 Task: Make in the project CatalystTech a sprint 'Blitz Brigade'. Create in the project CatalystTech a sprint 'Blitz Brigade'. Add in the project CatalystTech a sprint 'Blitz Brigade'
Action: Mouse moved to (219, 69)
Screenshot: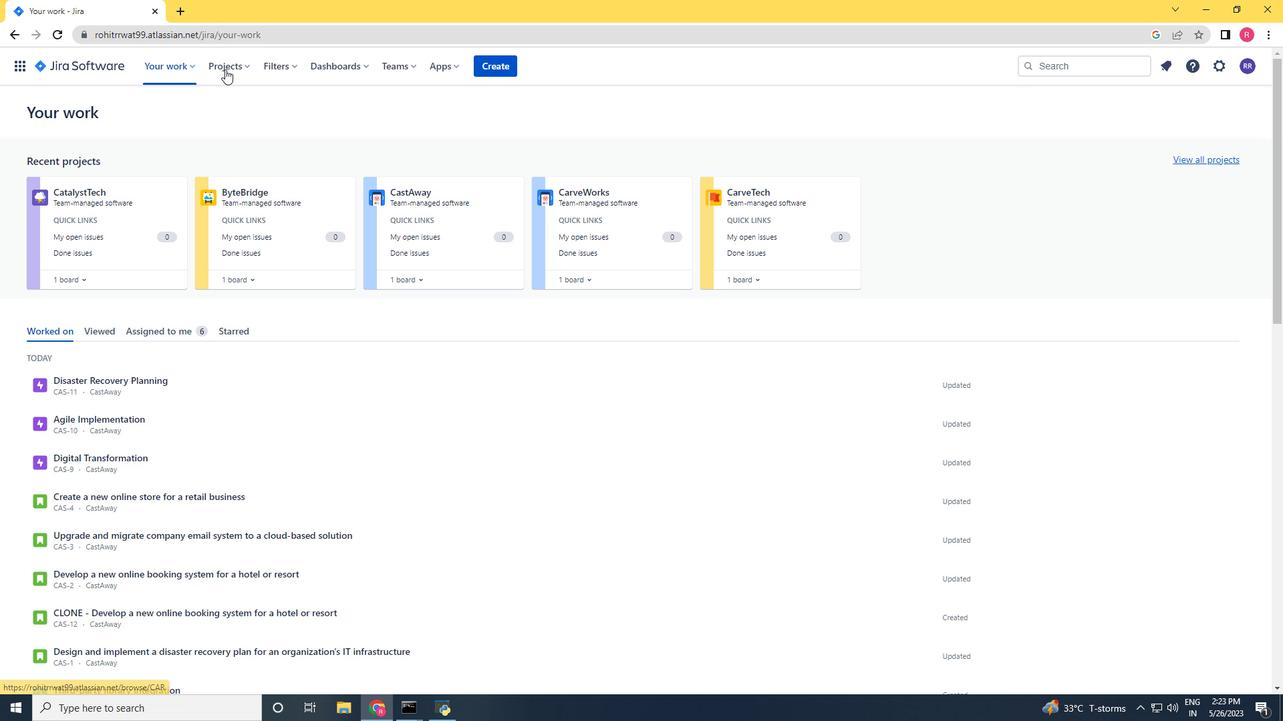 
Action: Mouse pressed left at (219, 69)
Screenshot: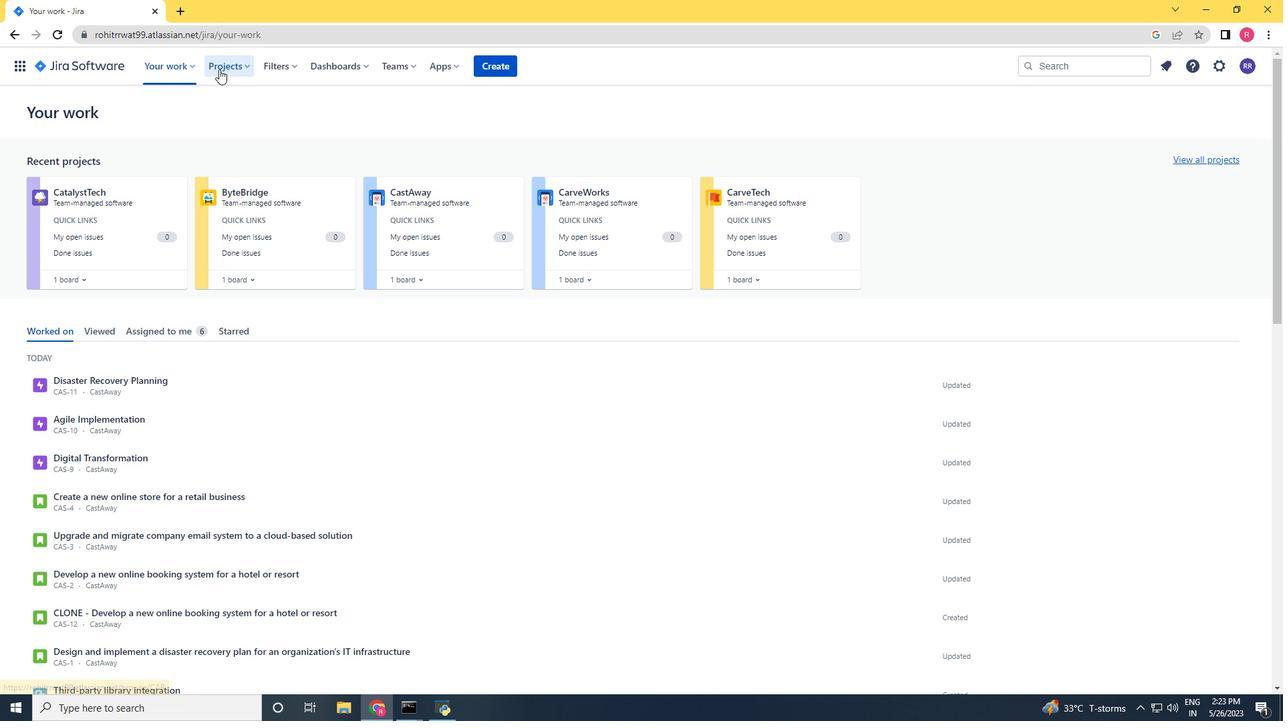 
Action: Mouse moved to (245, 113)
Screenshot: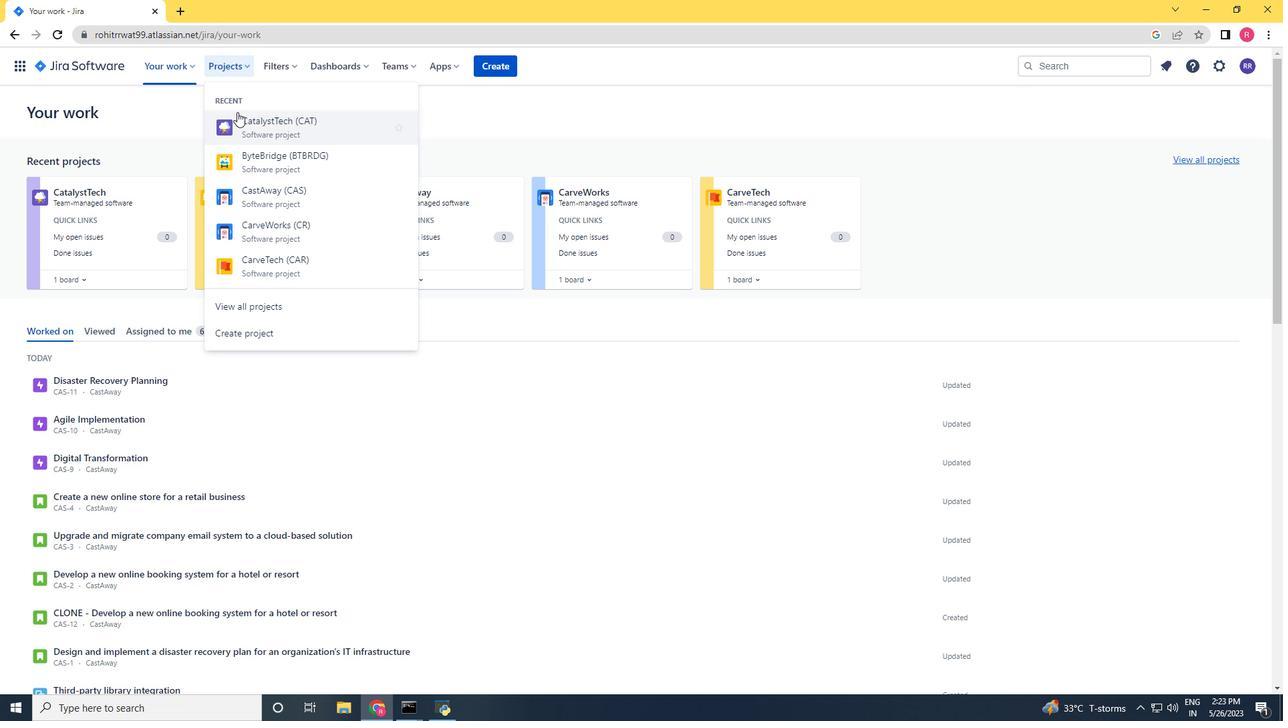 
Action: Mouse pressed left at (245, 113)
Screenshot: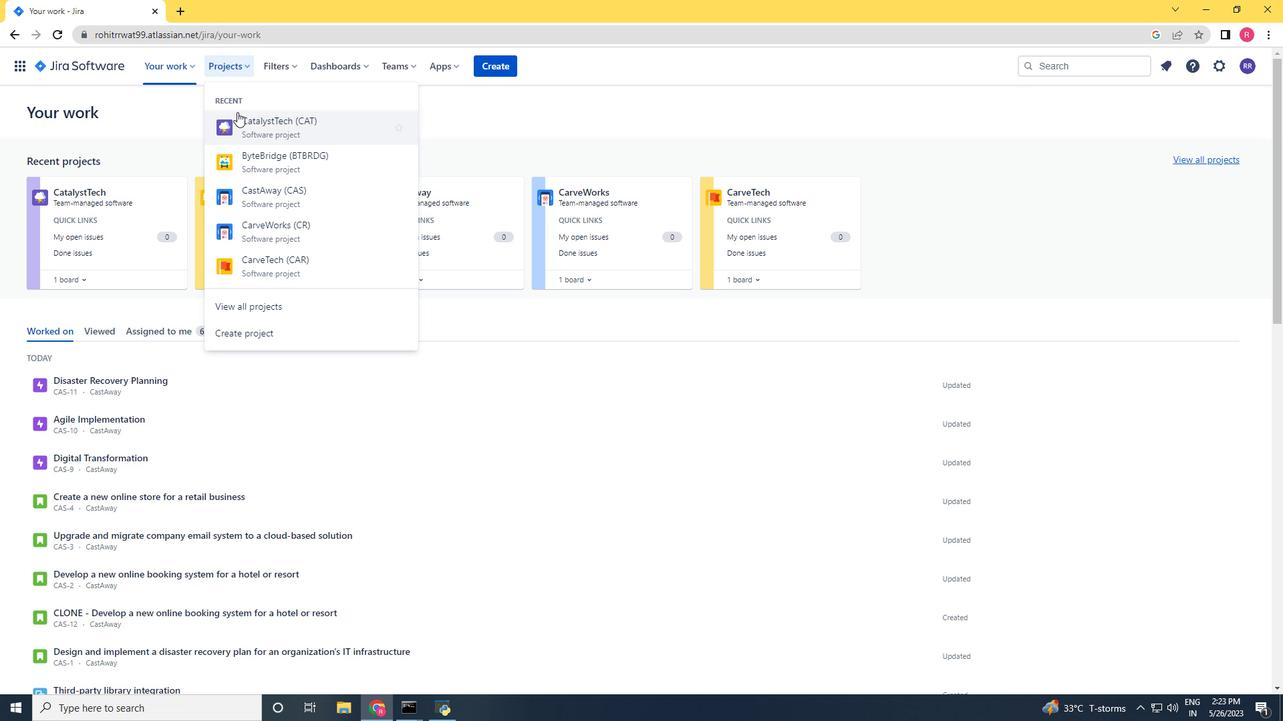
Action: Mouse moved to (69, 207)
Screenshot: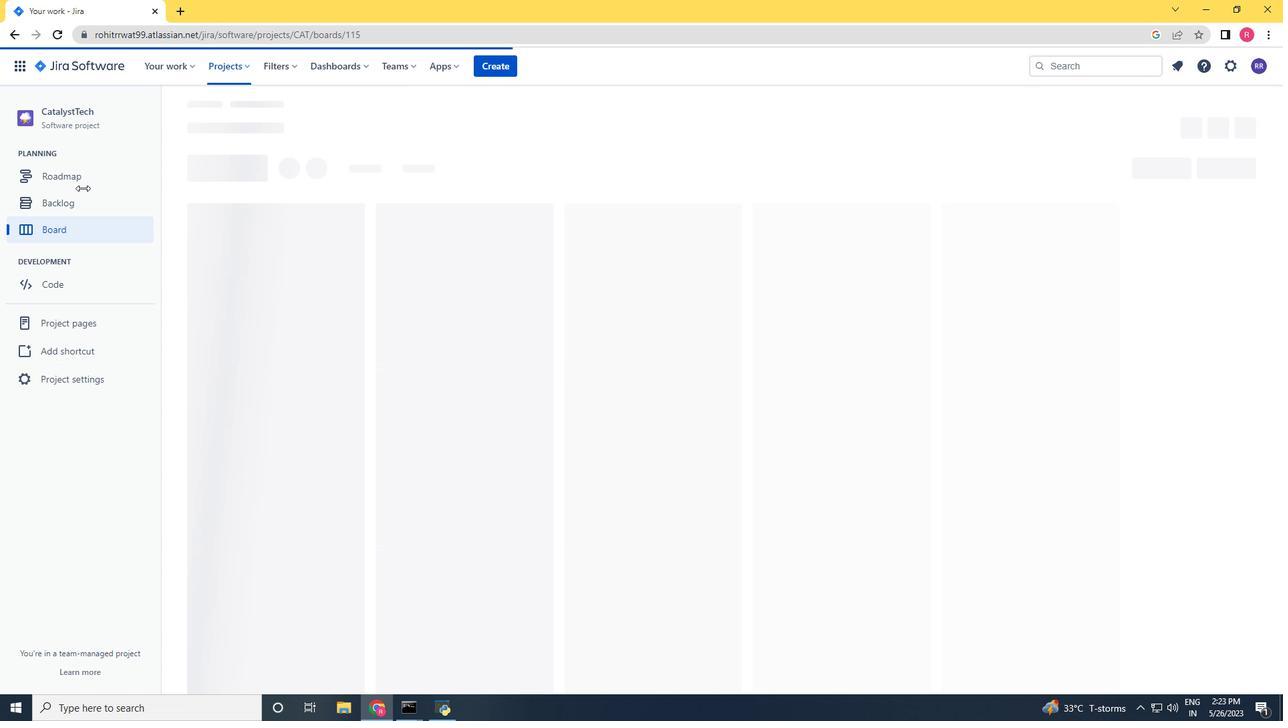 
Action: Mouse pressed left at (69, 207)
Screenshot: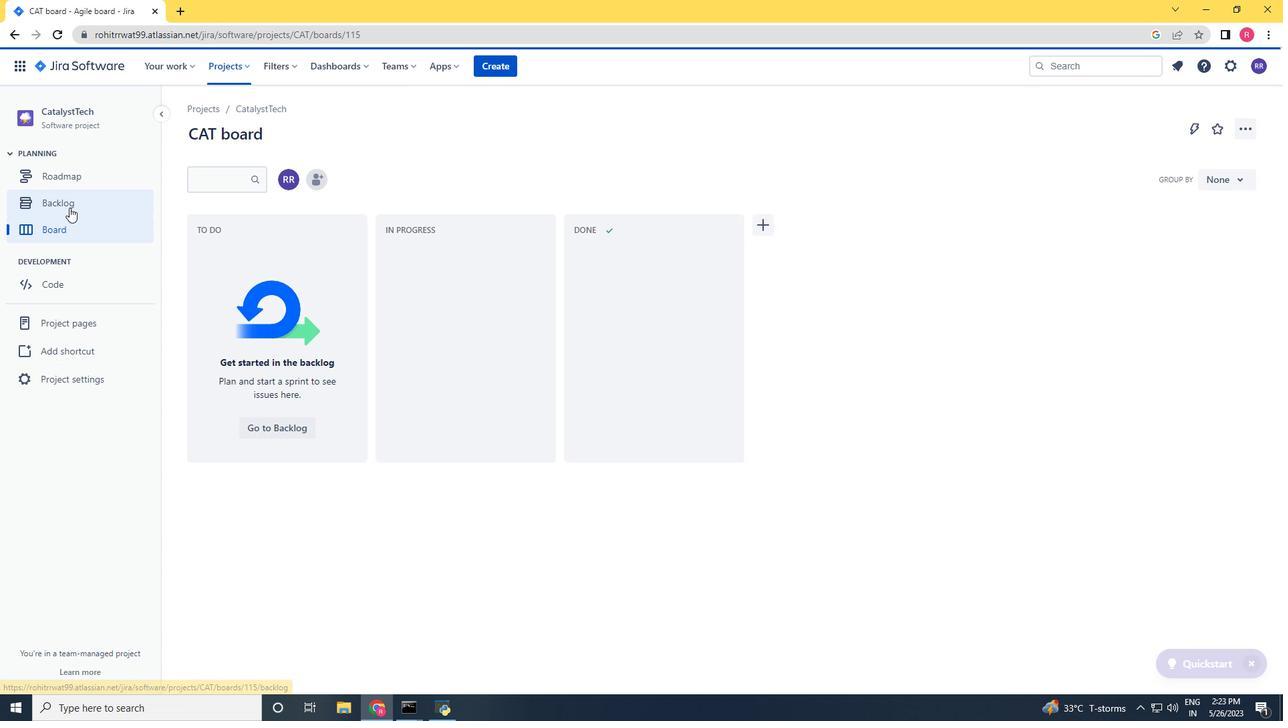 
Action: Mouse moved to (1196, 213)
Screenshot: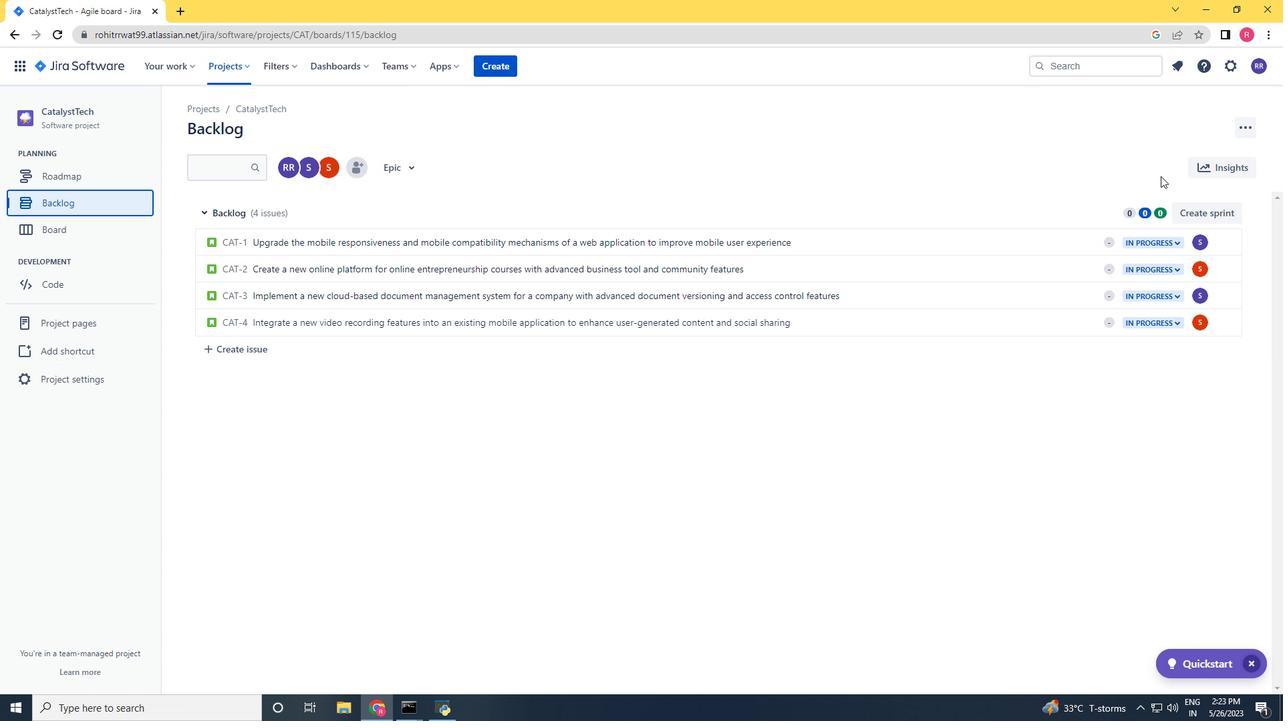 
Action: Mouse pressed left at (1196, 213)
Screenshot: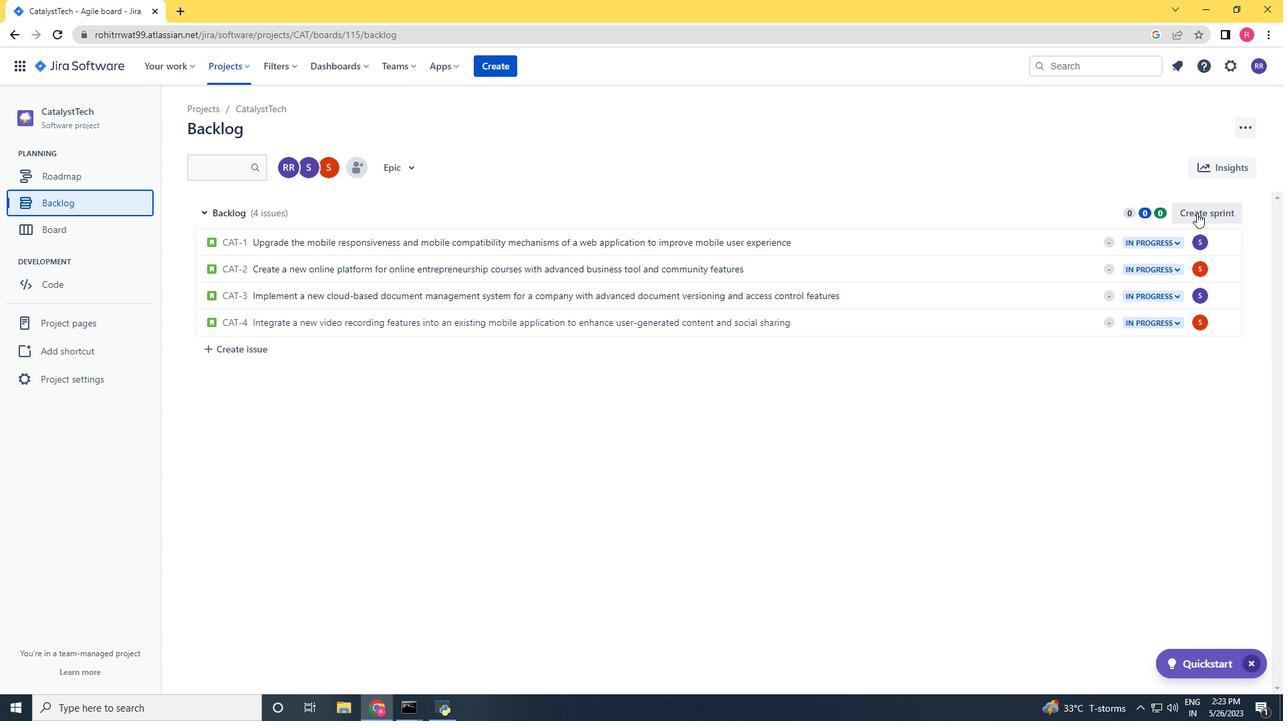 
Action: Mouse moved to (289, 209)
Screenshot: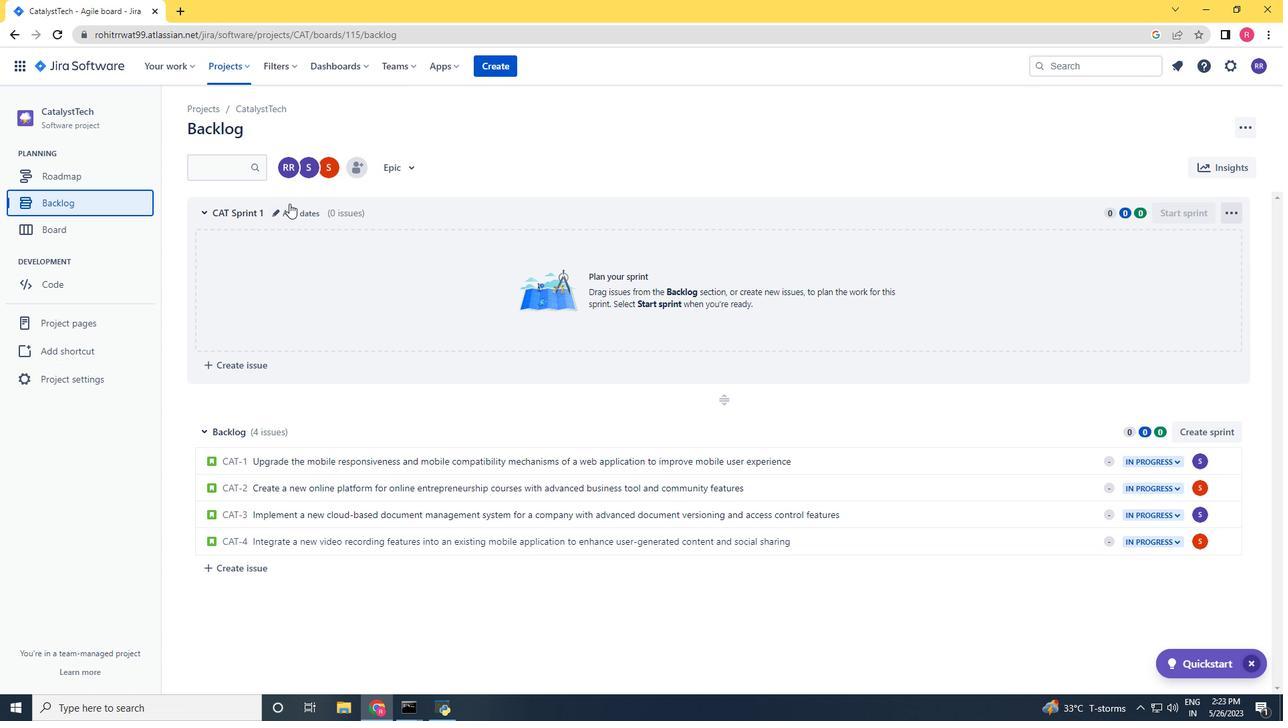 
Action: Mouse pressed left at (289, 209)
Screenshot: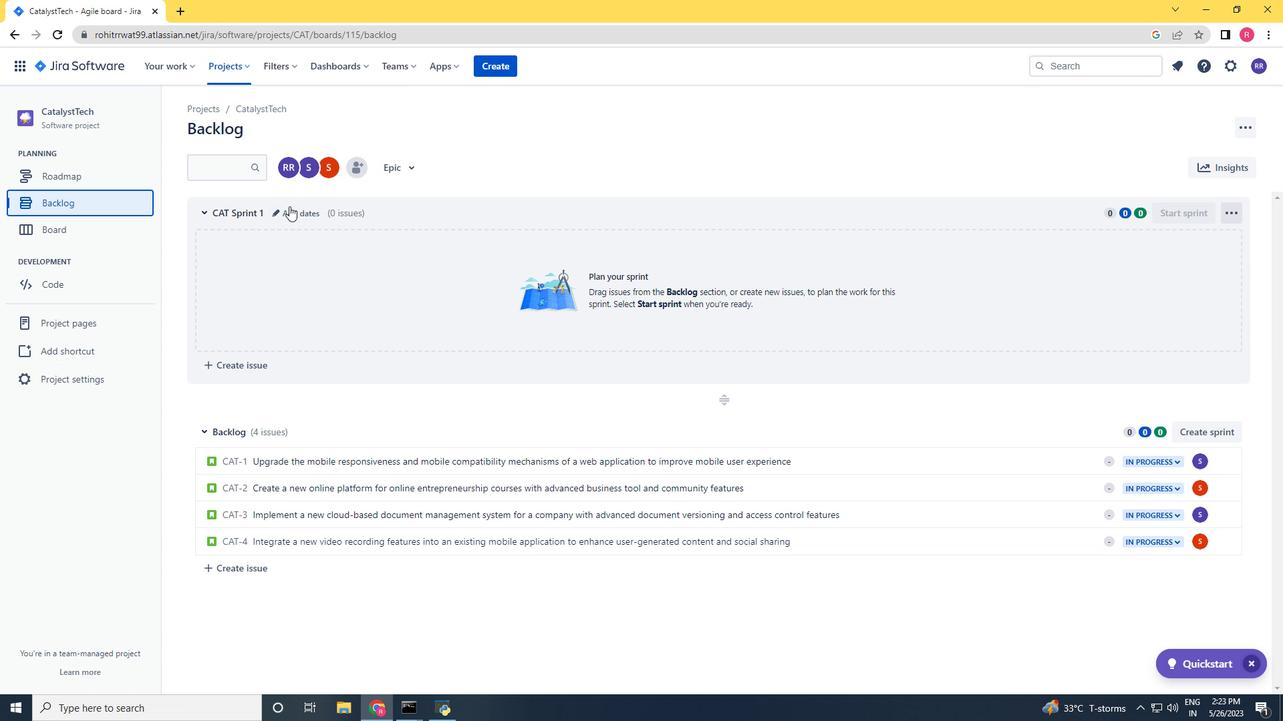 
Action: Key pressed <Key.backspace><Key.backspace><Key.backspace><Key.backspace><Key.backspace><Key.backspace><Key.backspace><Key.backspace><Key.backspace><Key.backspace><Key.backspace><Key.backspace><Key.backspace><Key.backspace><Key.backspace><Key.backspace><Key.backspace><Key.backspace><Key.backspace><Key.backspace><Key.backspace><Key.backspace><Key.backspace><Key.backspace><Key.backspace><Key.backspace><Key.backspace><Key.backspace><Key.backspace><Key.backspace><Key.backspace><Key.backspace><Key.shift>Blits<Key.backspace>z<Key.space><Key.shift>Brigade<Key.space><Key.enter>
Screenshot: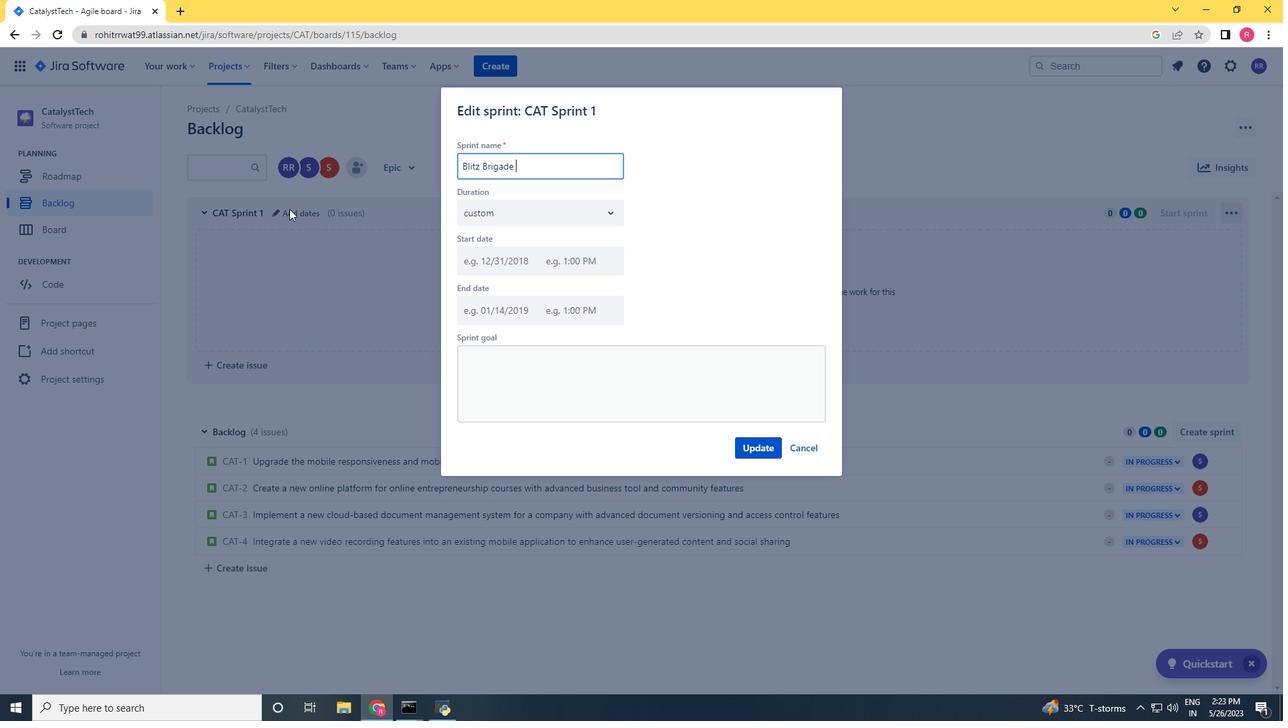 
Action: Mouse scrolled (289, 209) with delta (0, 0)
Screenshot: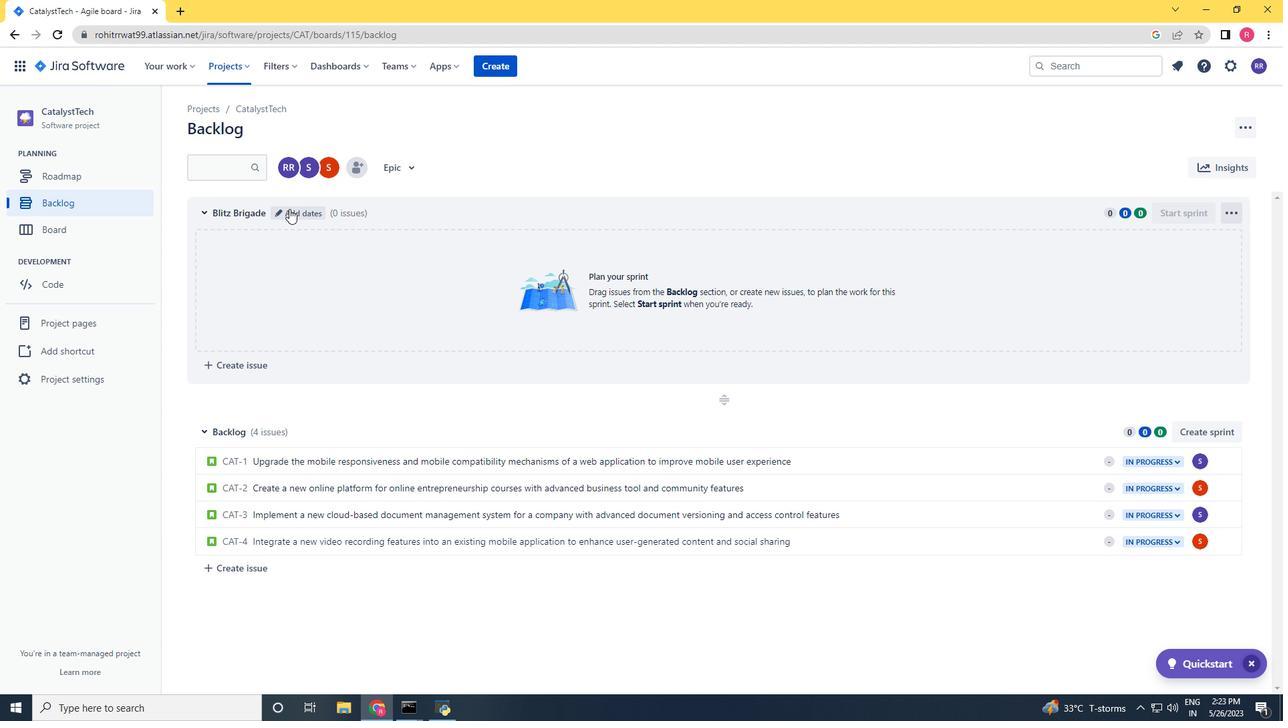 
Action: Mouse moved to (1208, 430)
Screenshot: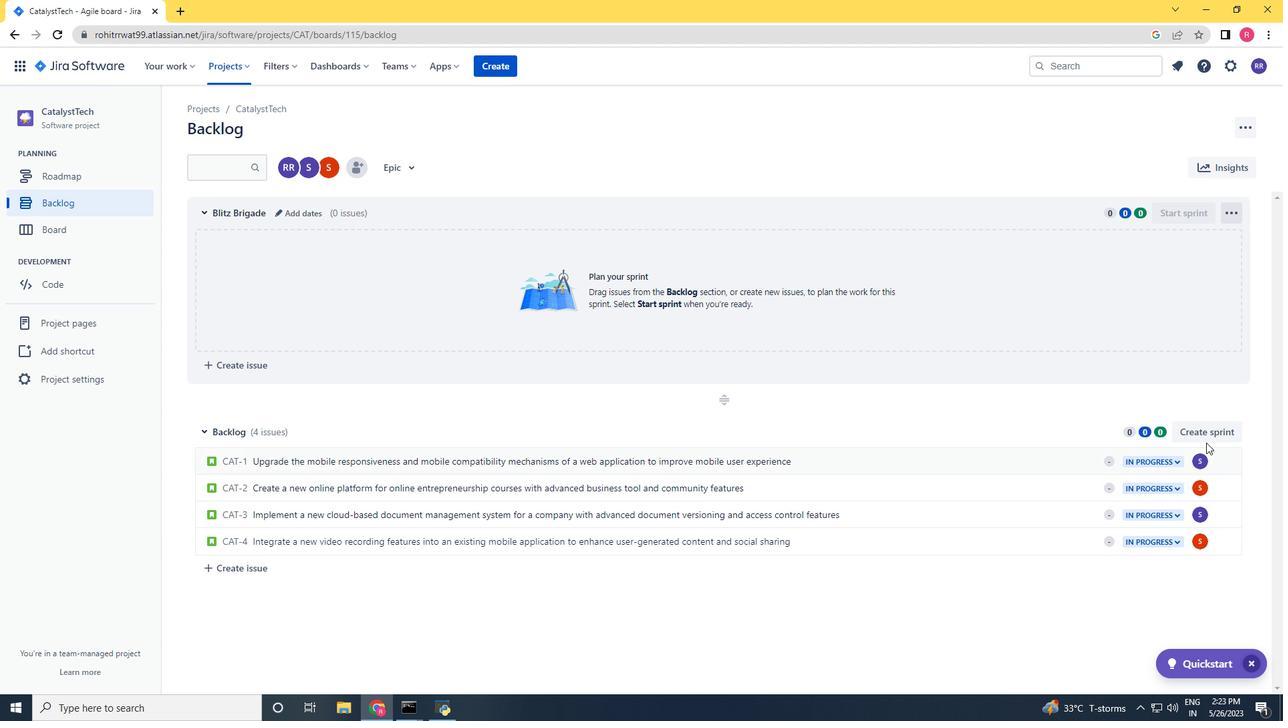 
Action: Mouse pressed left at (1208, 430)
Screenshot: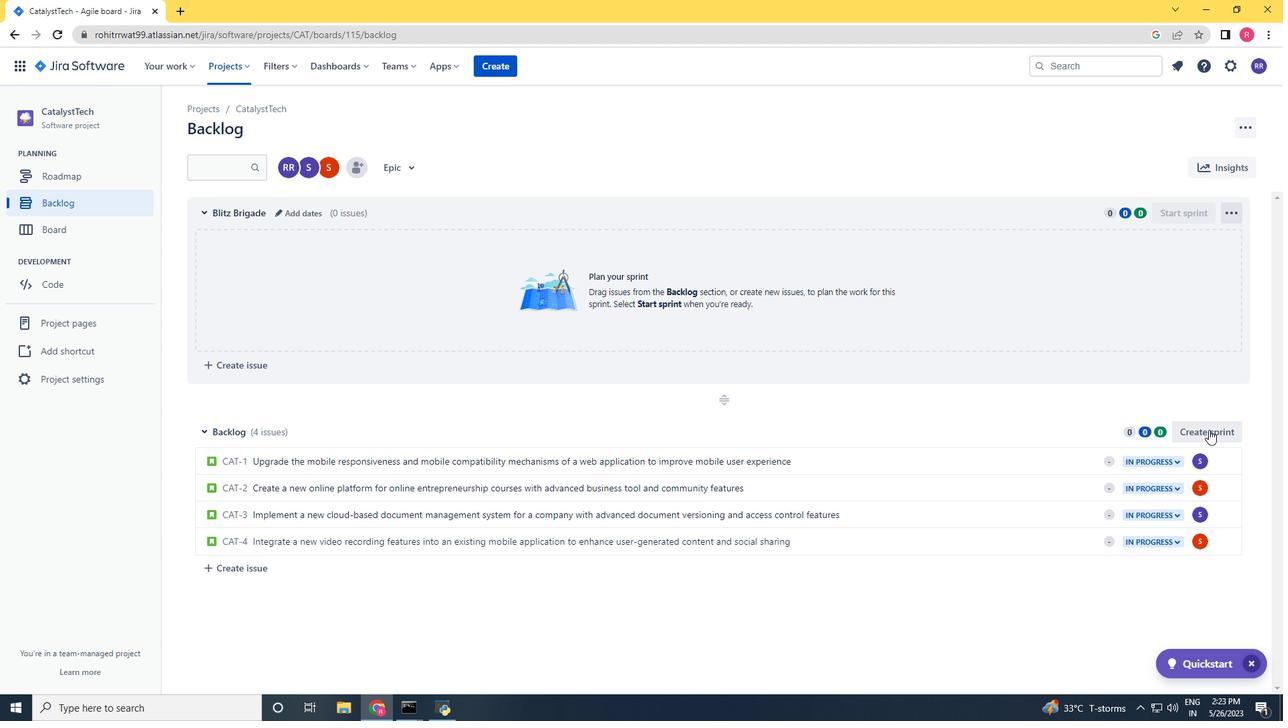 
Action: Mouse moved to (204, 212)
Screenshot: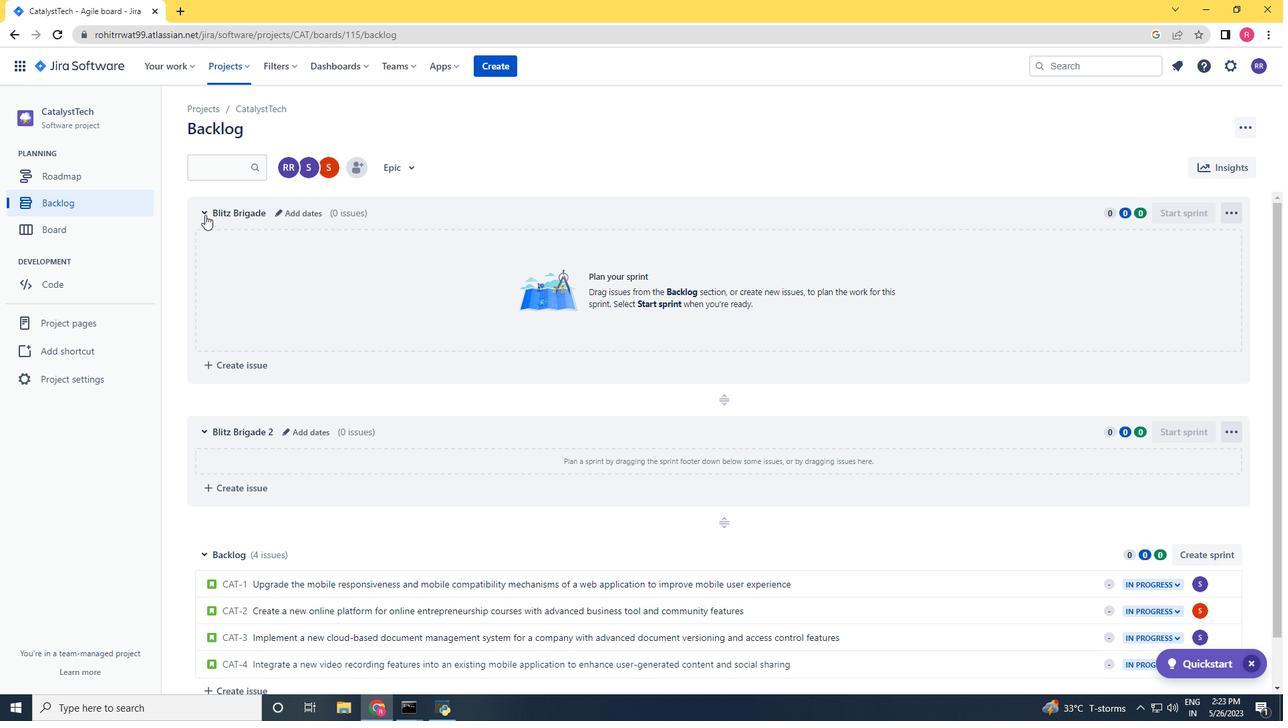 
Action: Mouse pressed left at (204, 212)
Screenshot: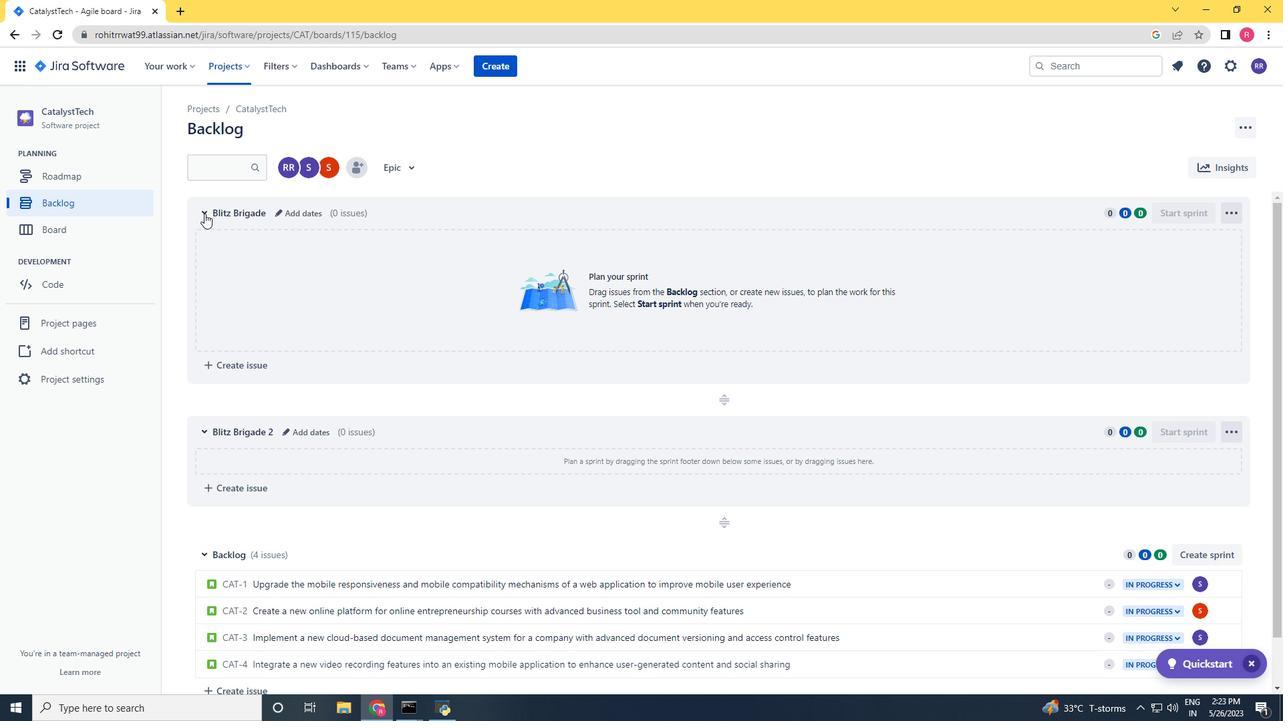 
Action: Mouse moved to (288, 246)
Screenshot: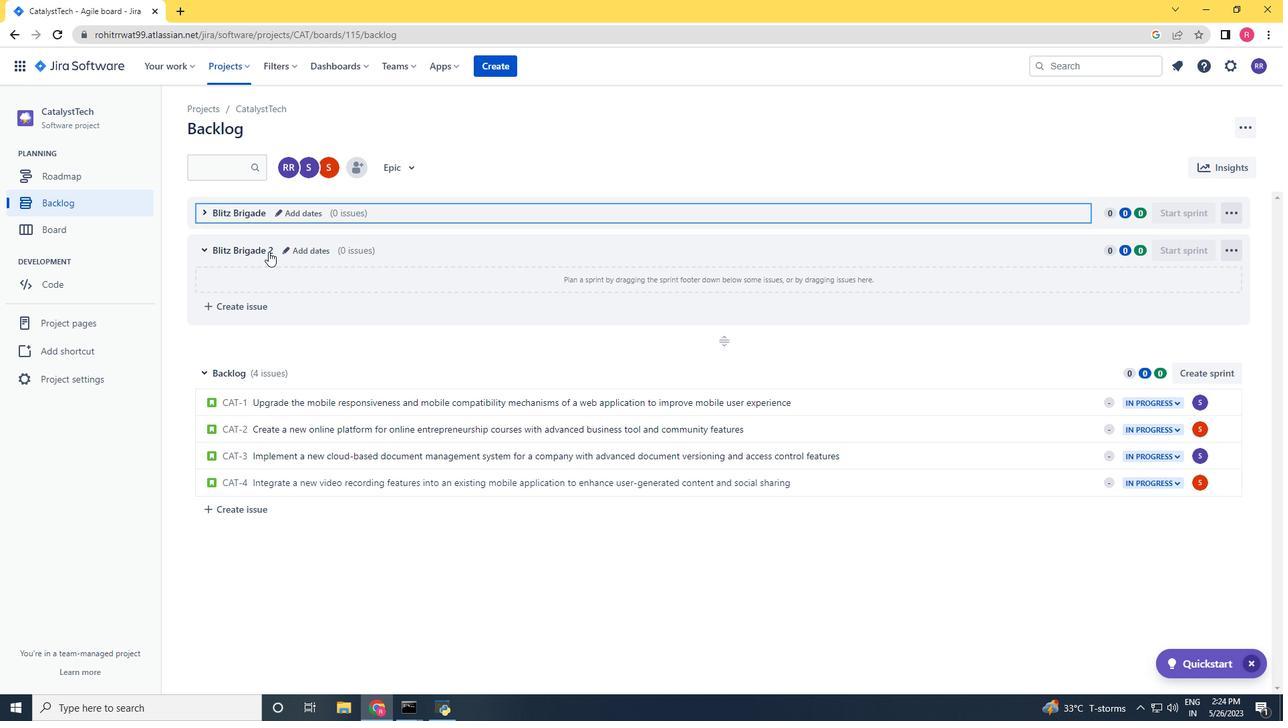 
Action: Mouse pressed left at (288, 246)
Screenshot: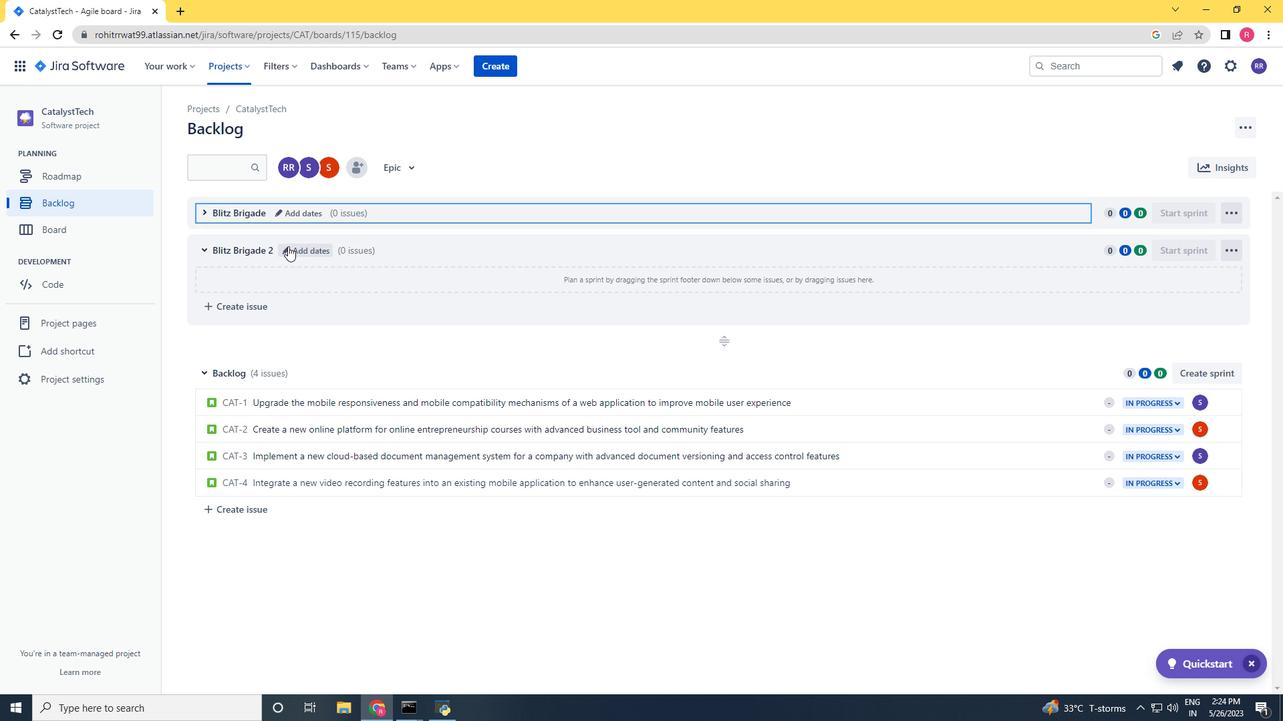 
Action: Key pressed <Key.backspace><Key.backspace><Key.backspace><Key.backspace><Key.backspace><Key.backspace><Key.backspace><Key.backspace><Key.backspace><Key.backspace><Key.backspace><Key.backspace><Key.backspace><Key.backspace><Key.backspace><Key.backspace><Key.backspace><Key.backspace><Key.backspace><Key.backspace><Key.backspace><Key.backspace><Key.backspace><Key.backspace><Key.backspace><Key.backspace><Key.shift>Br<Key.backspace>litz<Key.space><Key.shift>Brigade<Key.space><Key.space><Key.backspace><Key.enter>
Screenshot: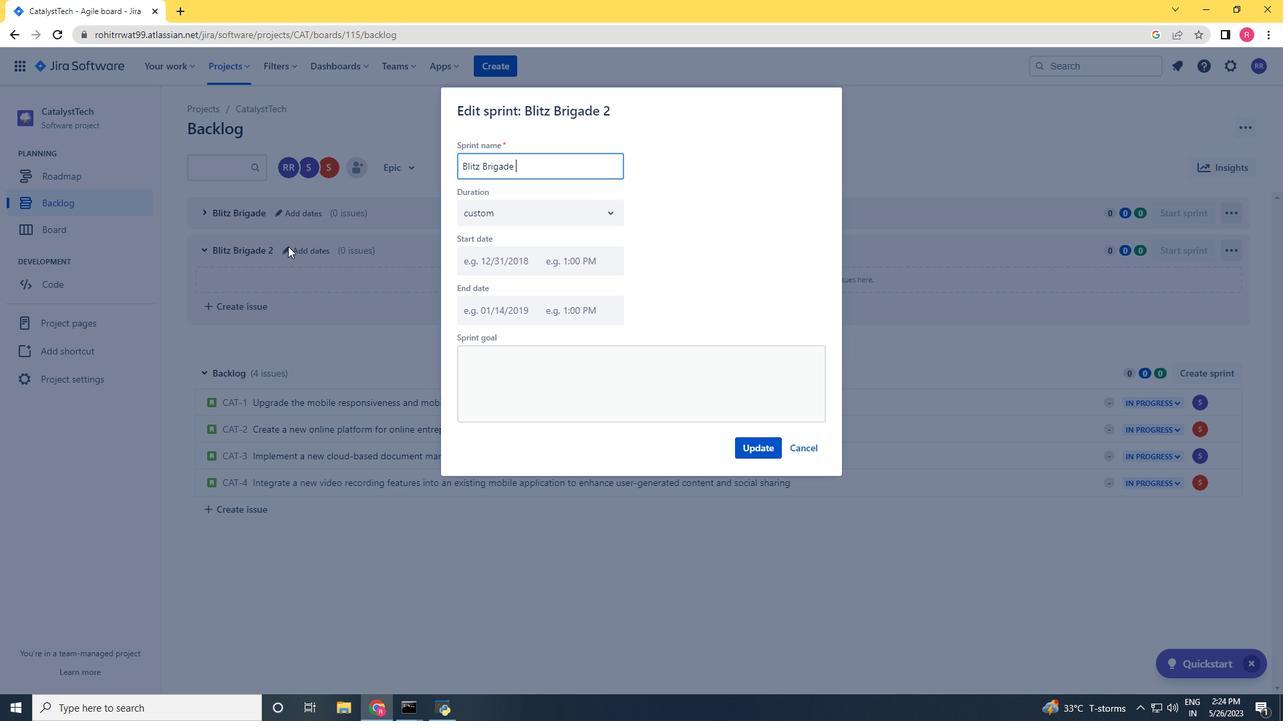 
Action: Mouse moved to (201, 243)
Screenshot: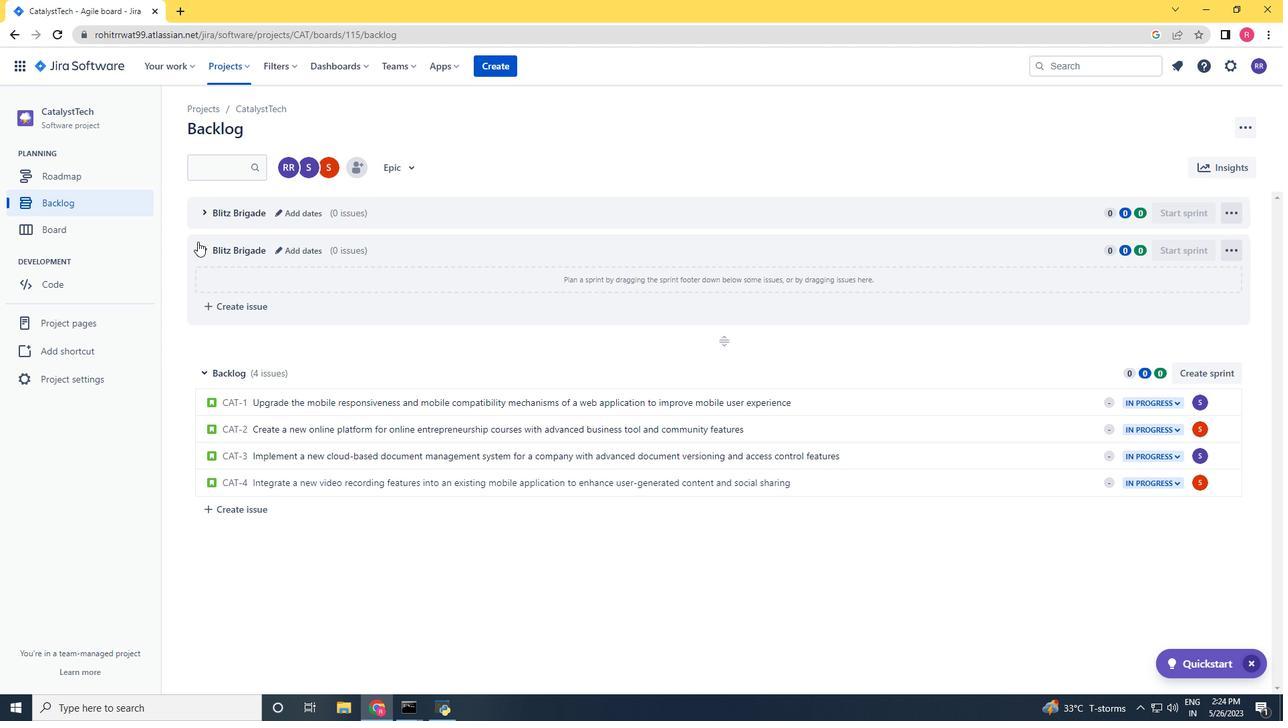
Action: Mouse pressed left at (201, 243)
Screenshot: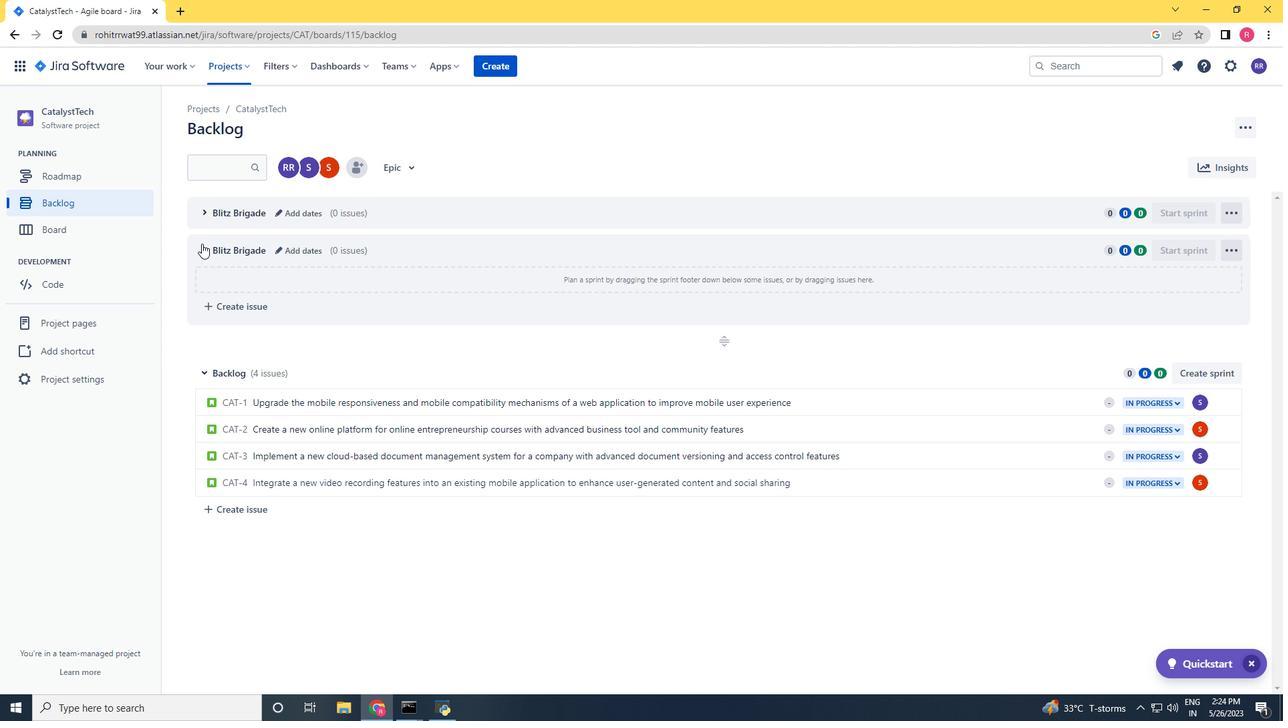 
Action: Mouse moved to (1224, 292)
Screenshot: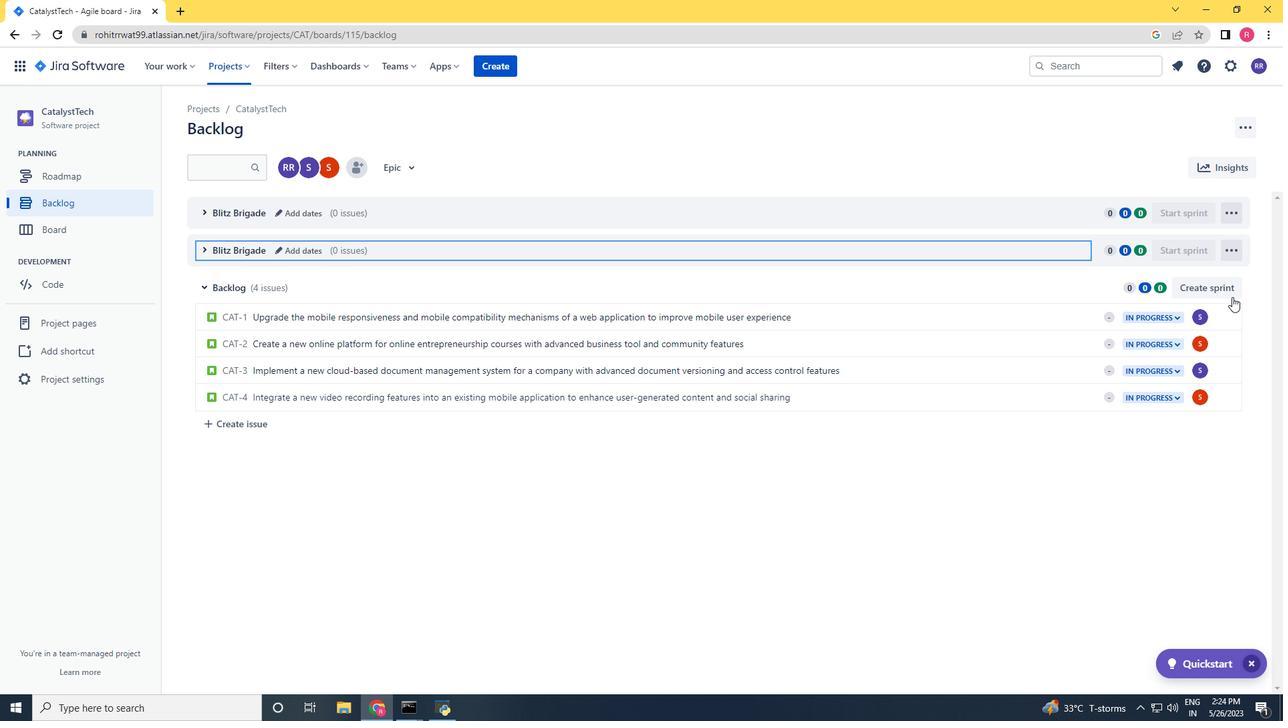 
Action: Mouse pressed left at (1224, 292)
Screenshot: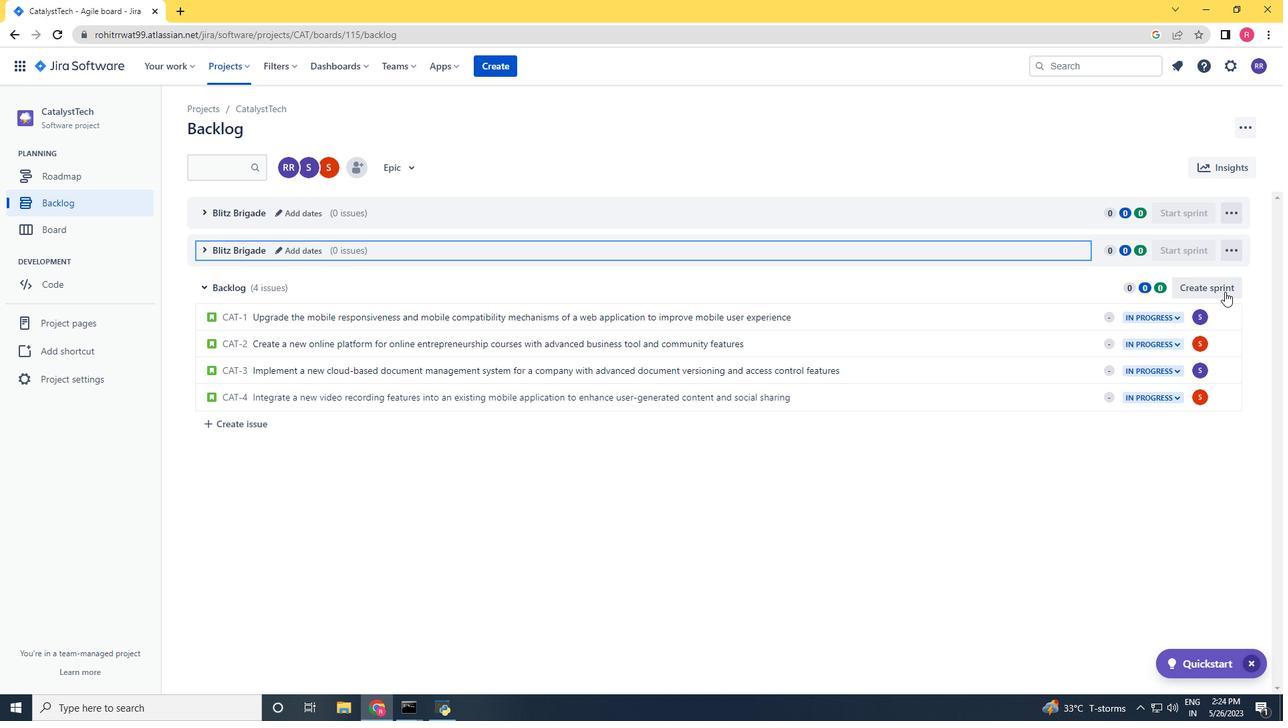 
Action: Mouse moved to (289, 286)
Screenshot: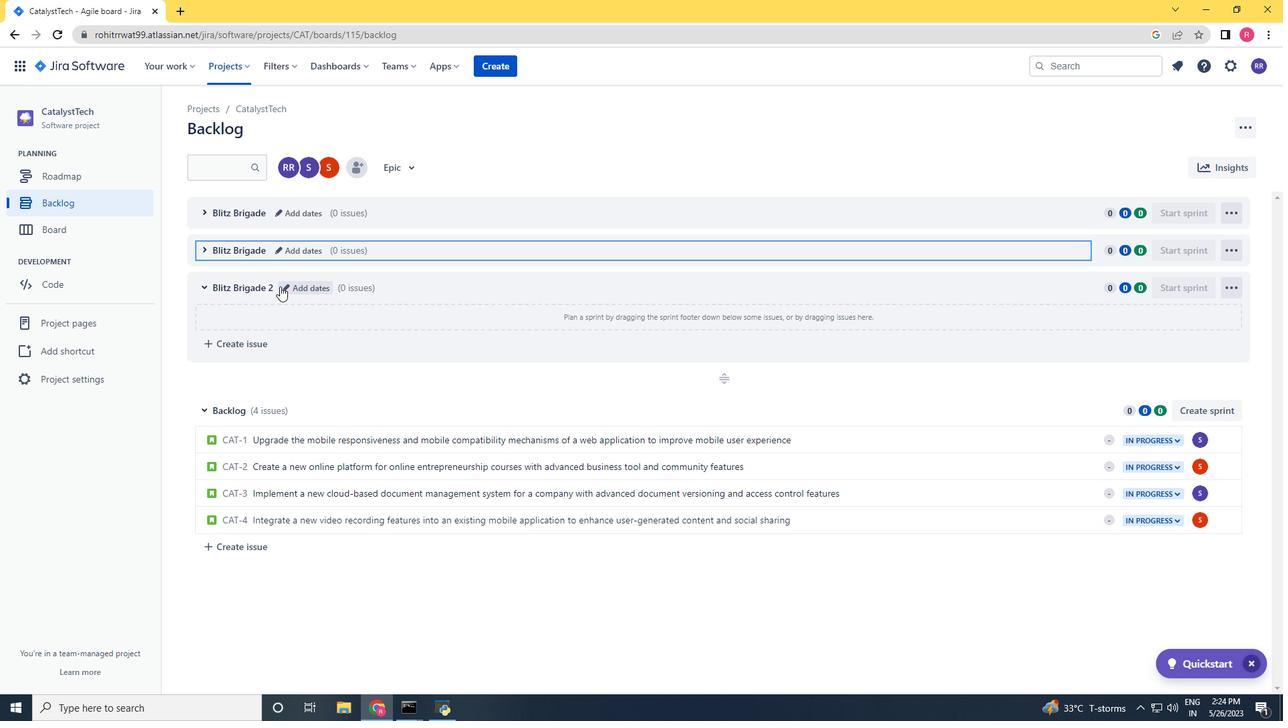 
Action: Mouse pressed left at (289, 286)
Screenshot: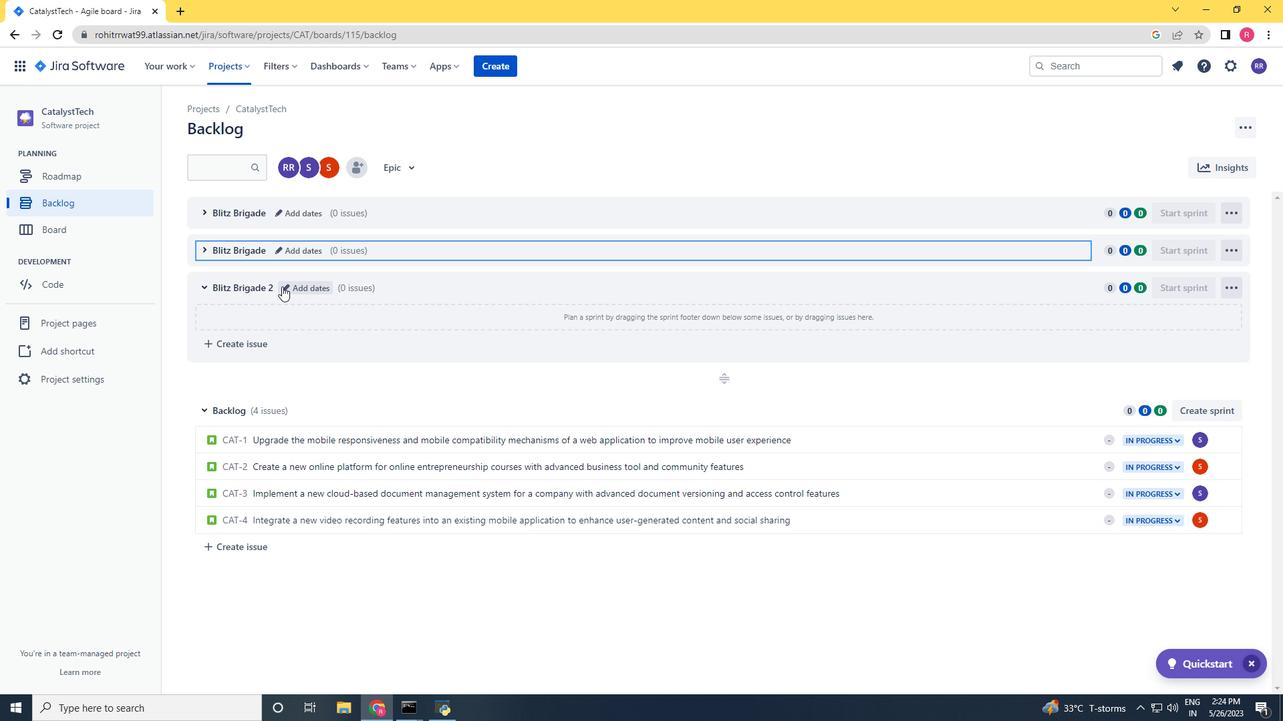 
Action: Mouse moved to (290, 286)
Screenshot: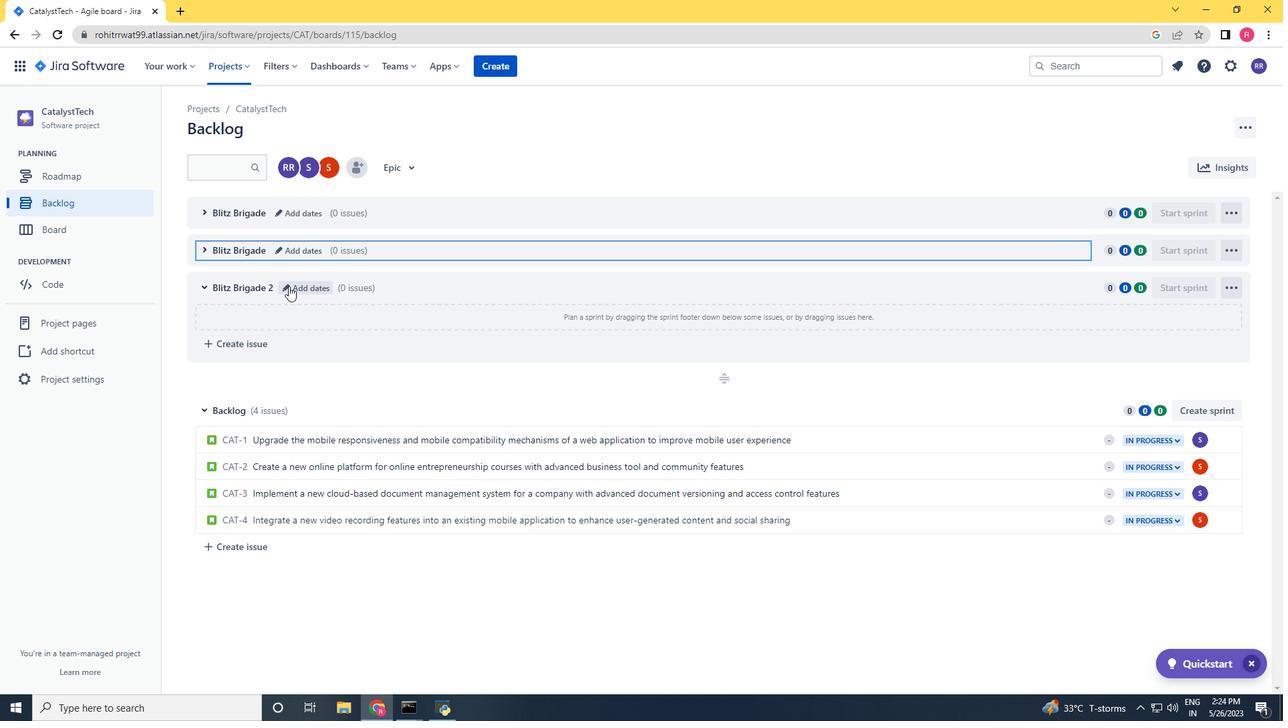
Action: Key pressed <Key.backspace><Key.backspace><Key.backspace><Key.backspace><Key.backspace><Key.backspace><Key.backspace><Key.backspace><Key.backspace><Key.backspace><Key.backspace><Key.backspace><Key.backspace><Key.backspace><Key.backspace><Key.backspace><Key.backspace><Key.backspace><Key.backspace><Key.backspace><Key.backspace><Key.backspace><Key.backspace><Key.backspace><Key.backspace><Key.shift>Blitz<Key.space><Key.shift>Brigade<Key.enter>
Screenshot: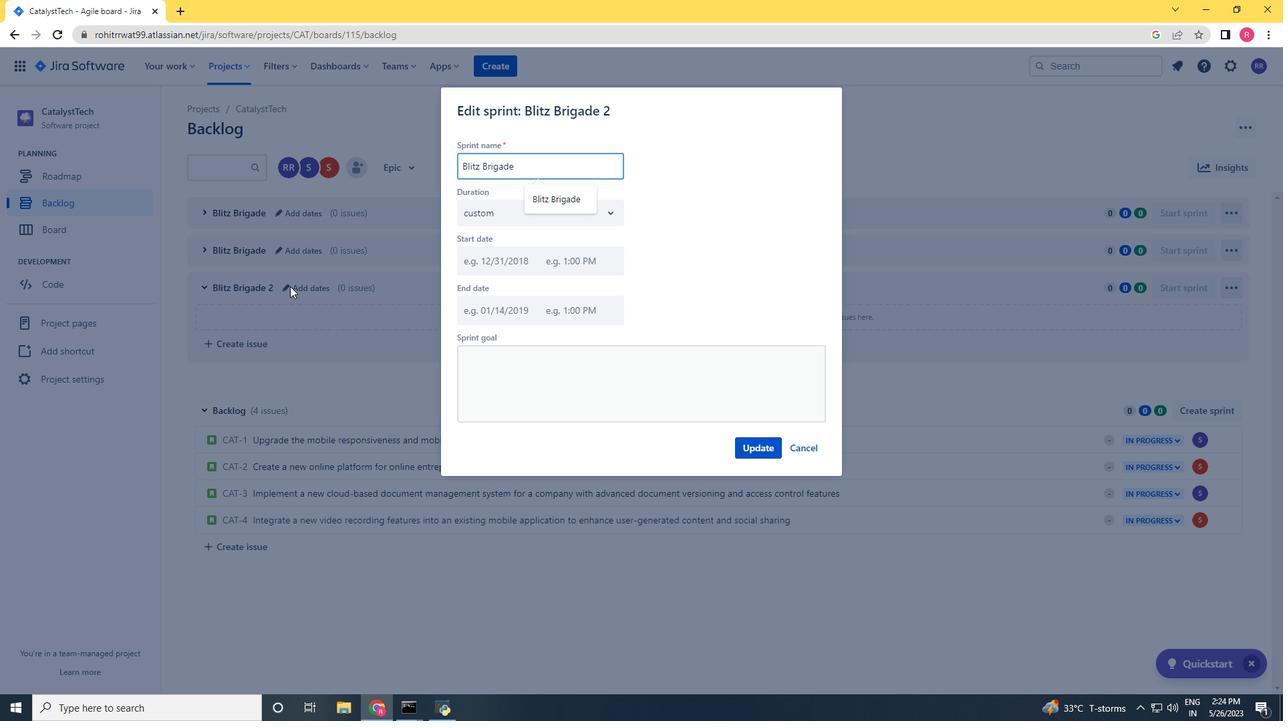 
Action: Mouse moved to (201, 286)
Screenshot: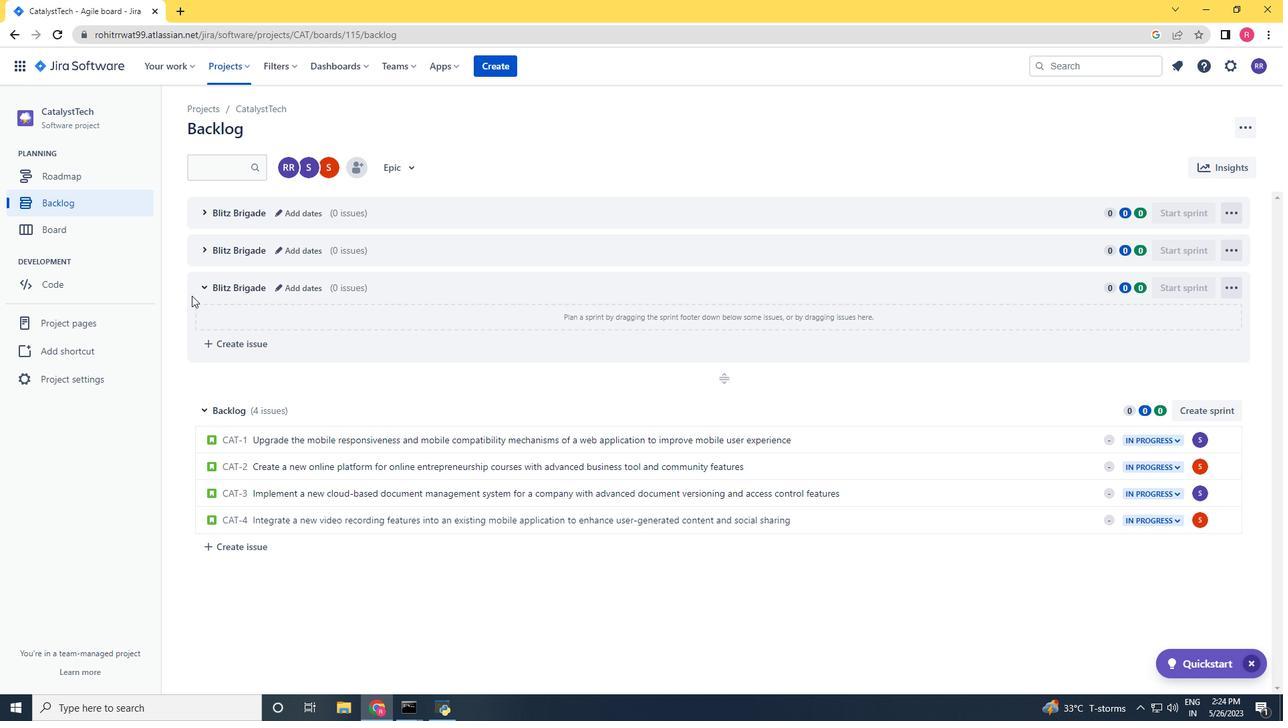 
Action: Mouse pressed left at (201, 286)
Screenshot: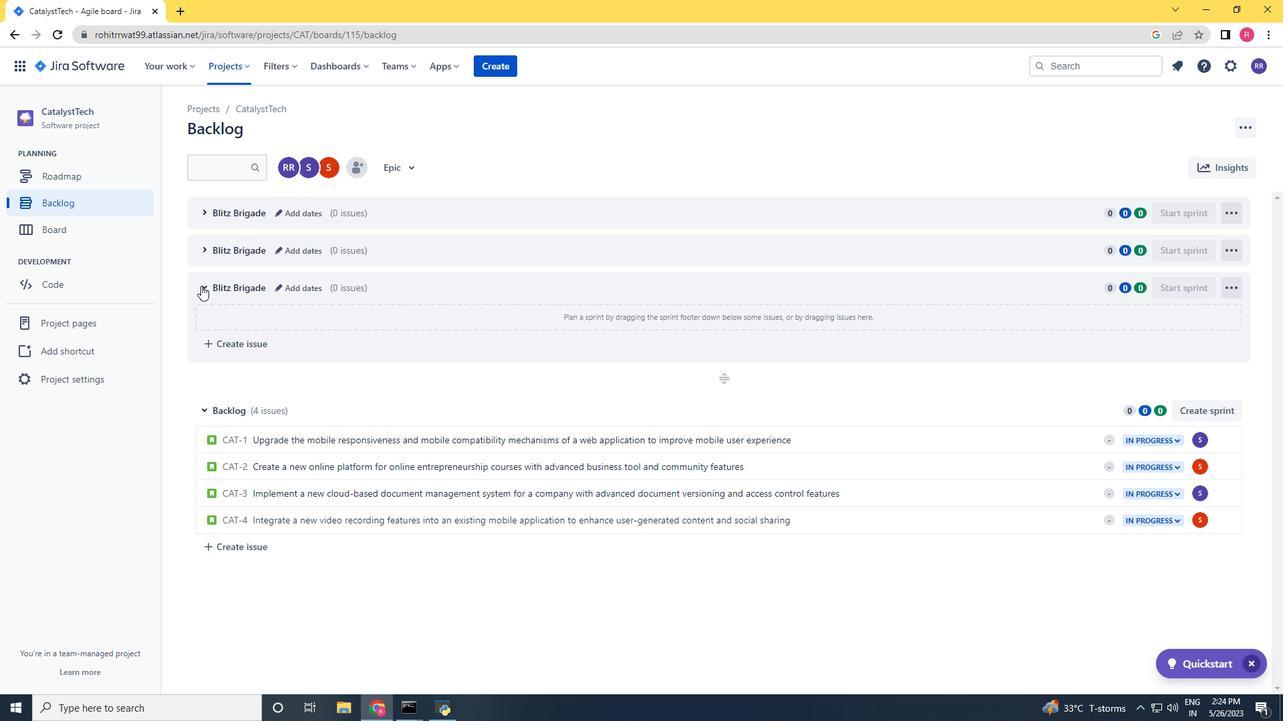 
Action: Mouse moved to (201, 286)
Screenshot: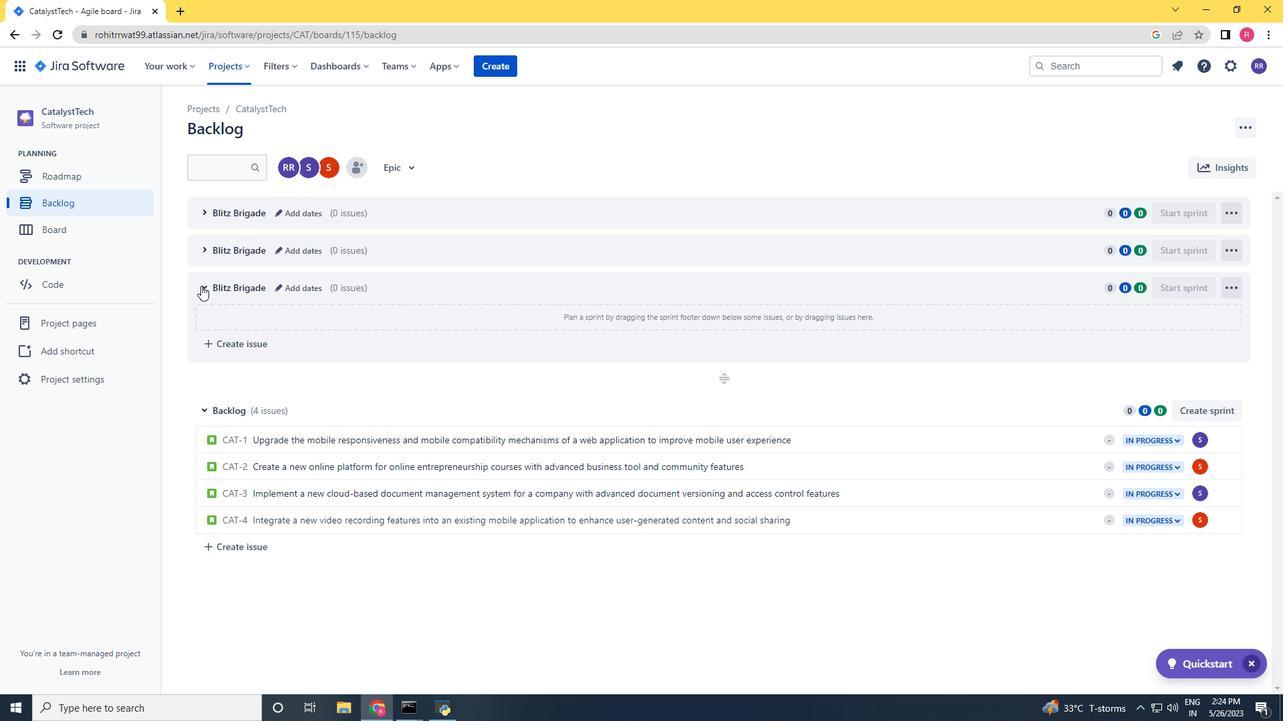 
